 Task: Add Barrelstone Chardonnay to the cart.
Action: Mouse moved to (750, 255)
Screenshot: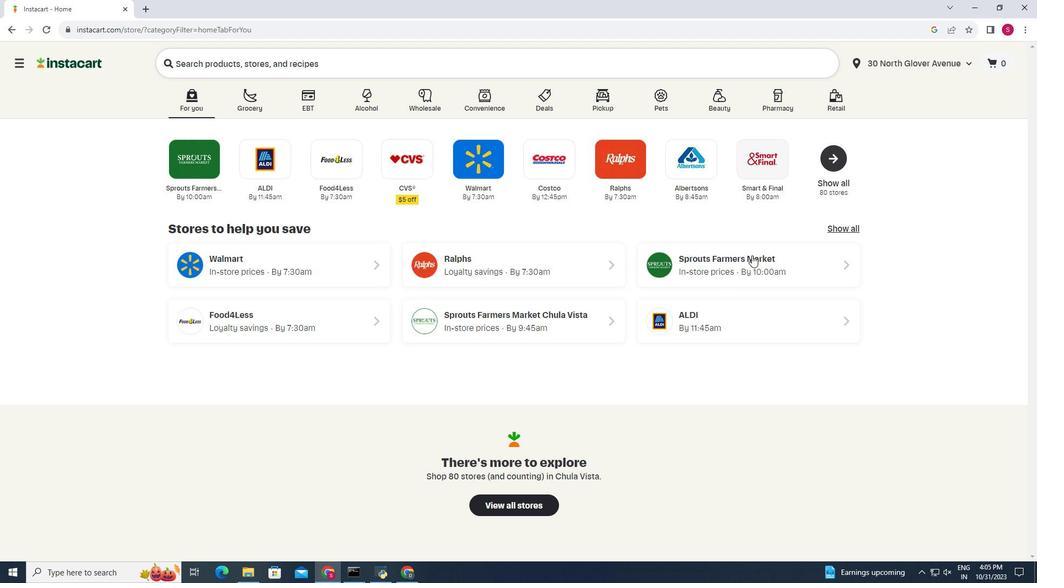 
Action: Mouse pressed left at (750, 255)
Screenshot: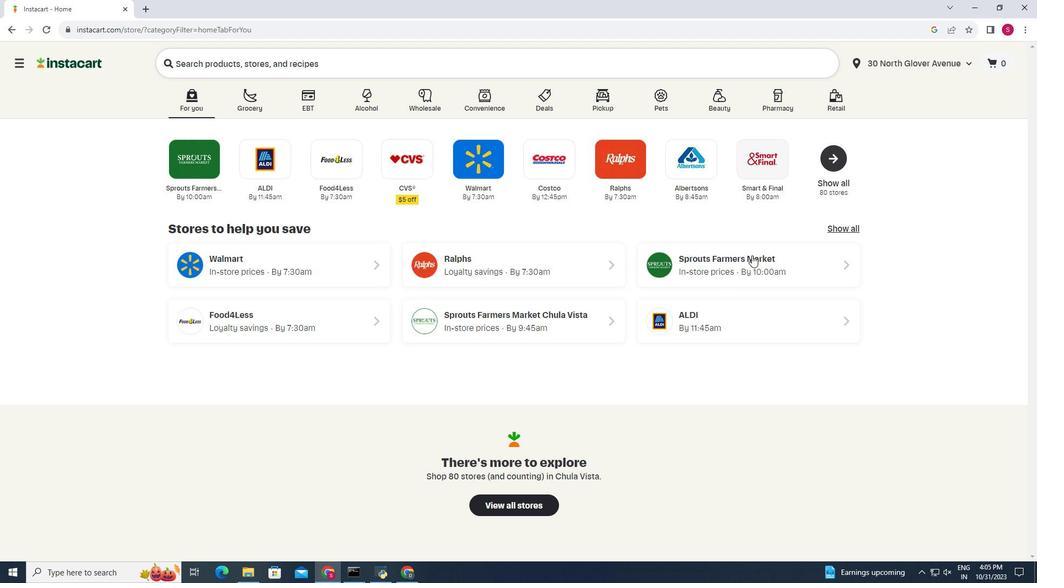 
Action: Mouse moved to (33, 514)
Screenshot: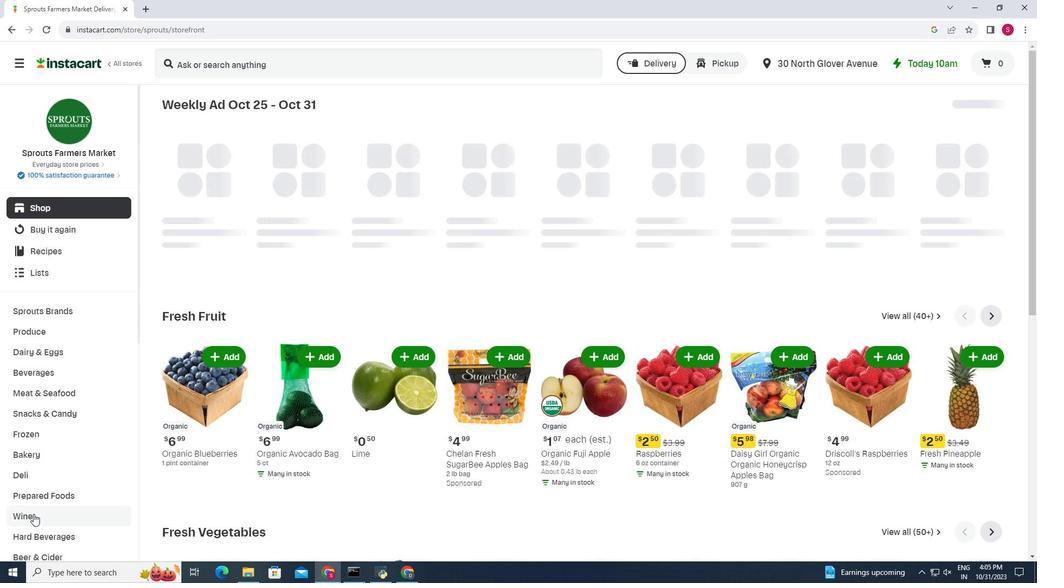 
Action: Mouse pressed left at (33, 514)
Screenshot: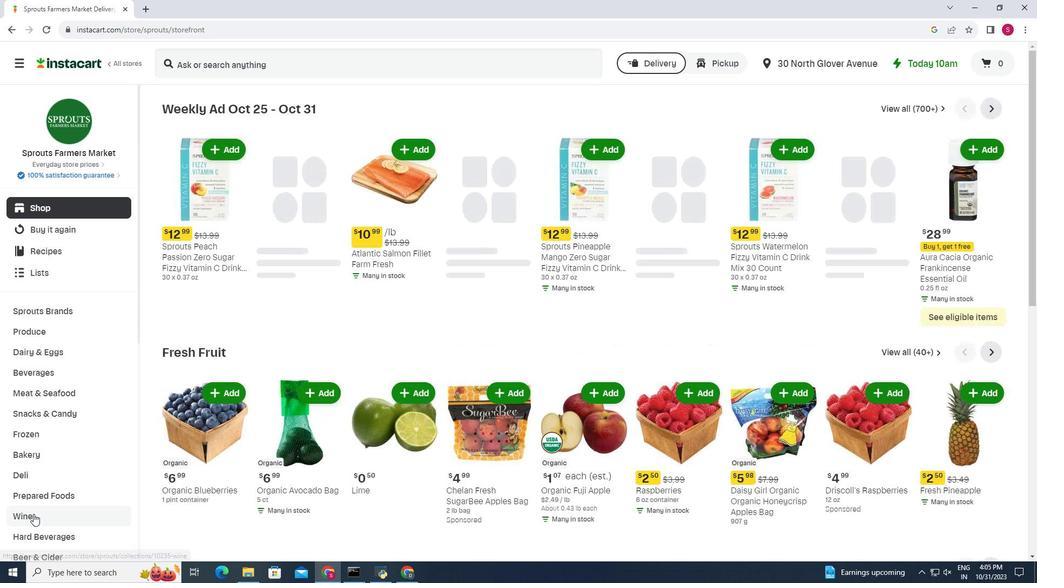 
Action: Mouse moved to (290, 133)
Screenshot: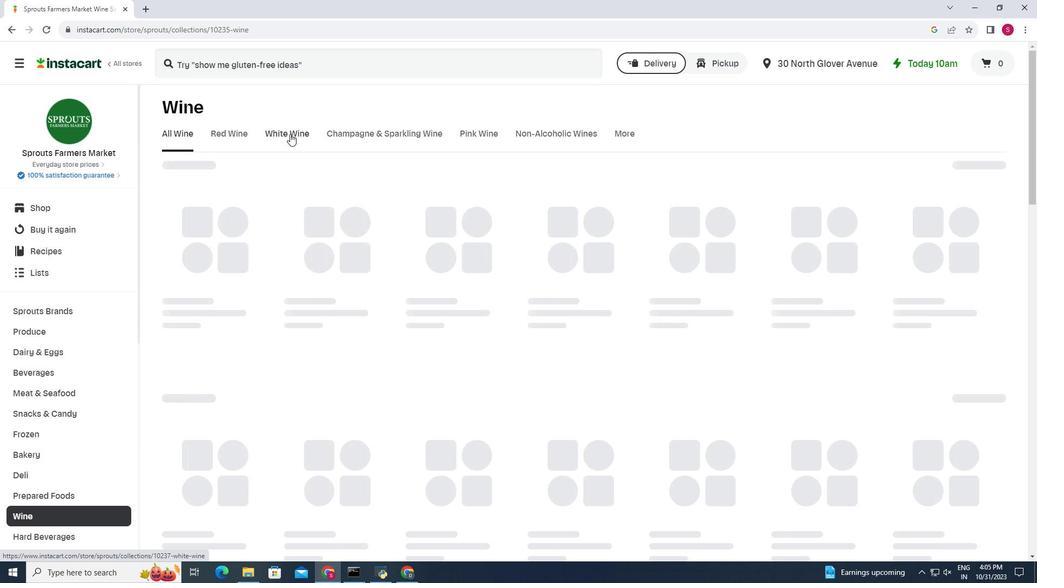 
Action: Mouse pressed left at (290, 133)
Screenshot: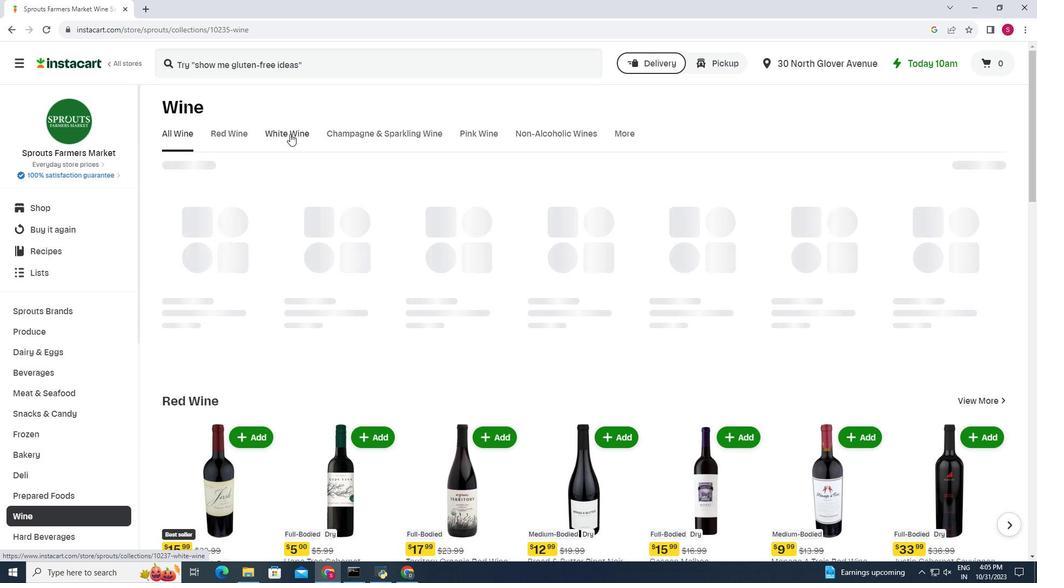 
Action: Mouse moved to (363, 186)
Screenshot: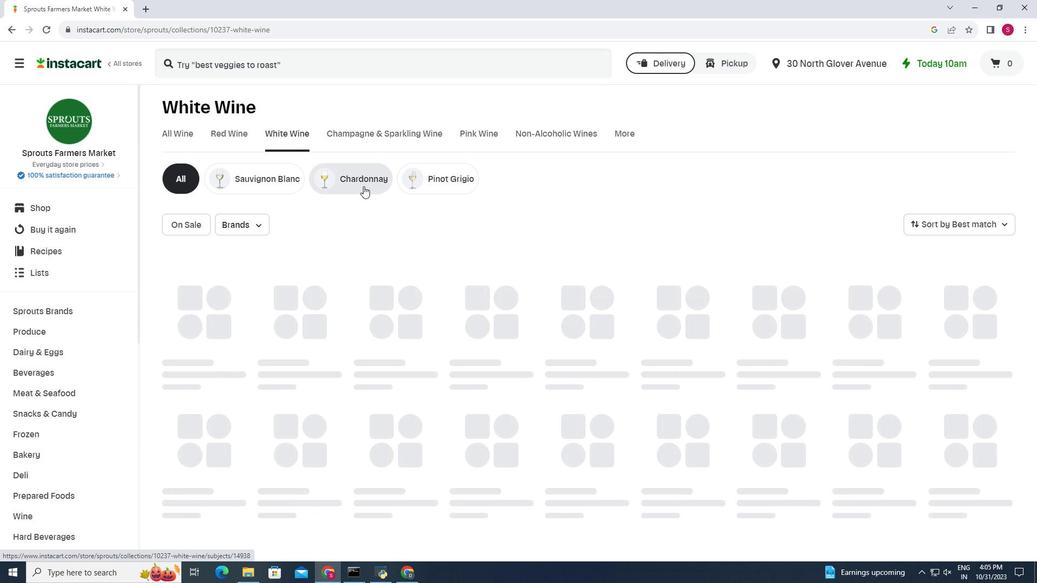 
Action: Mouse pressed left at (363, 186)
Screenshot: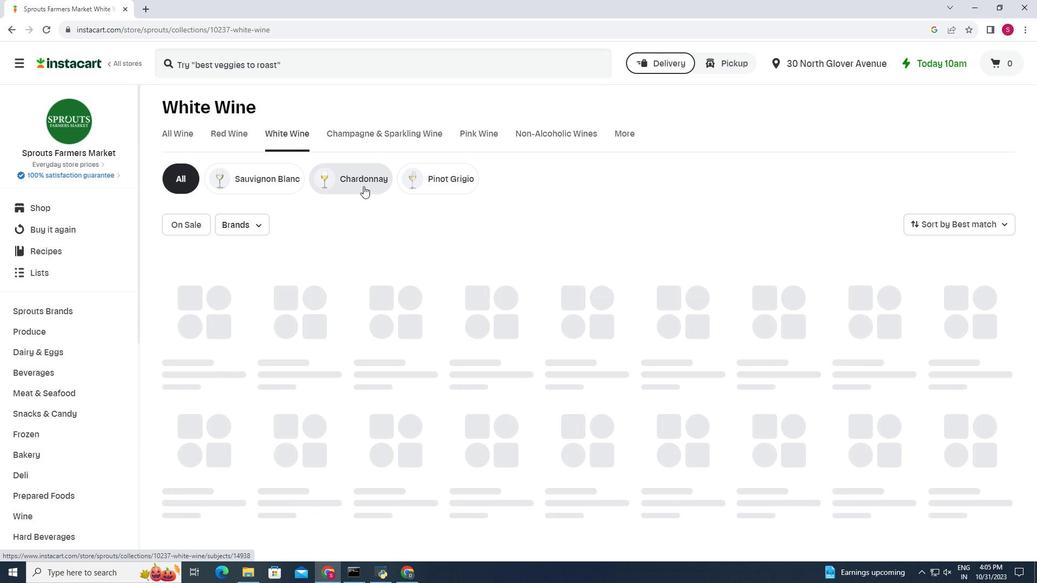 
Action: Mouse moved to (662, 231)
Screenshot: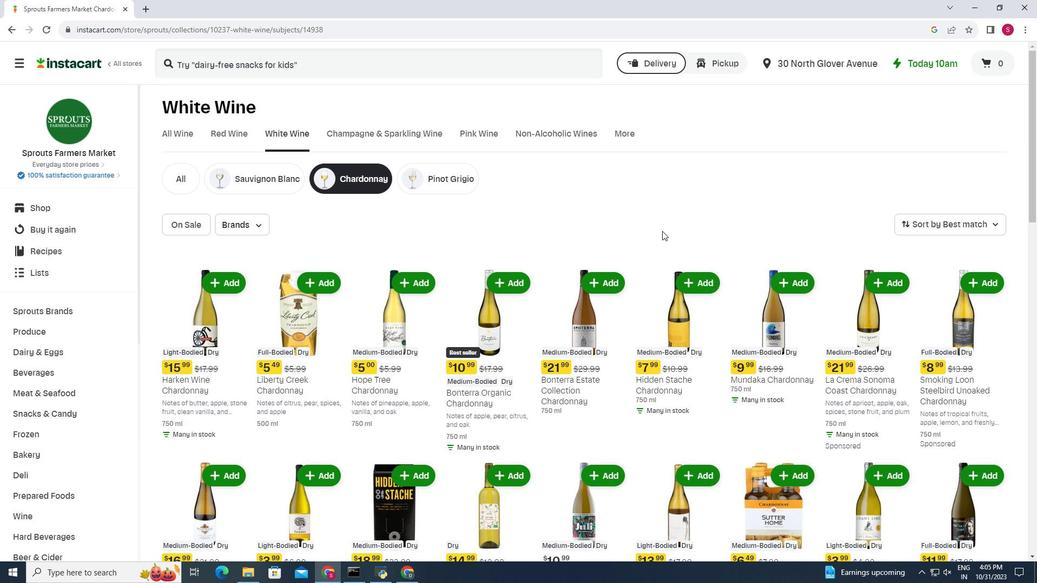 
Action: Mouse scrolled (662, 230) with delta (0, 0)
Screenshot: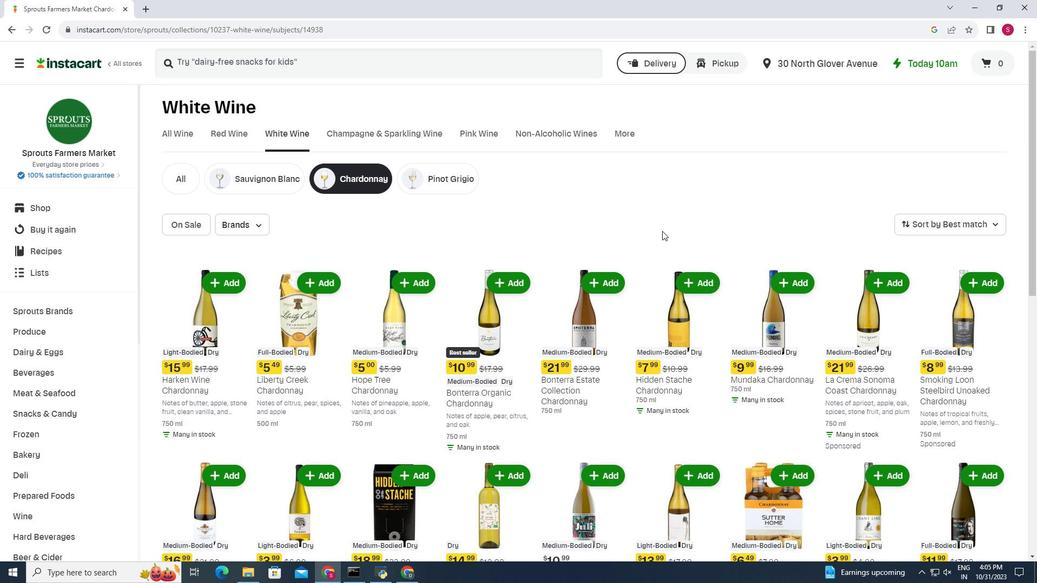 
Action: Mouse moved to (1001, 337)
Screenshot: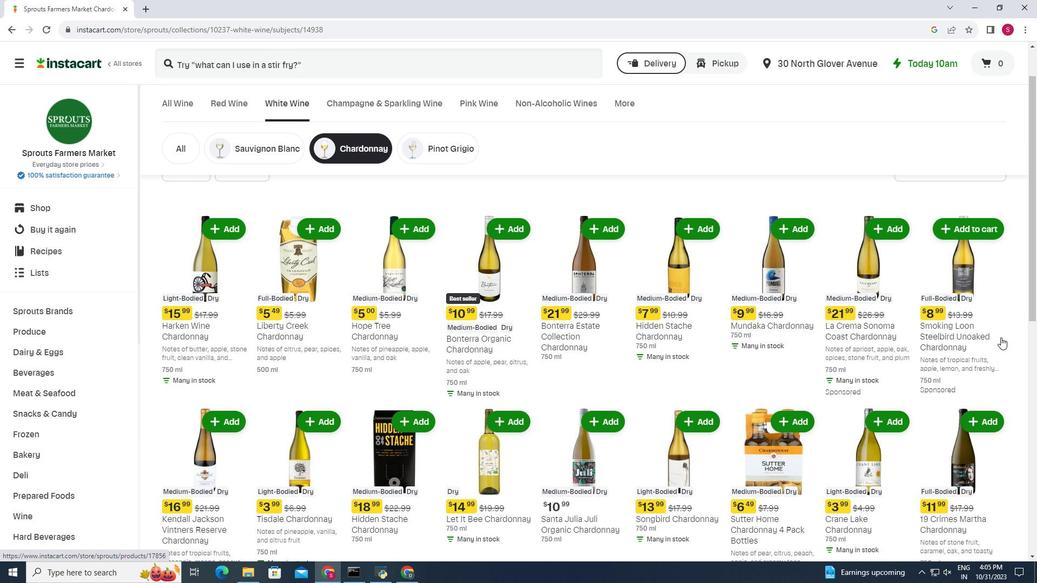 
Action: Mouse scrolled (1001, 337) with delta (0, 0)
Screenshot: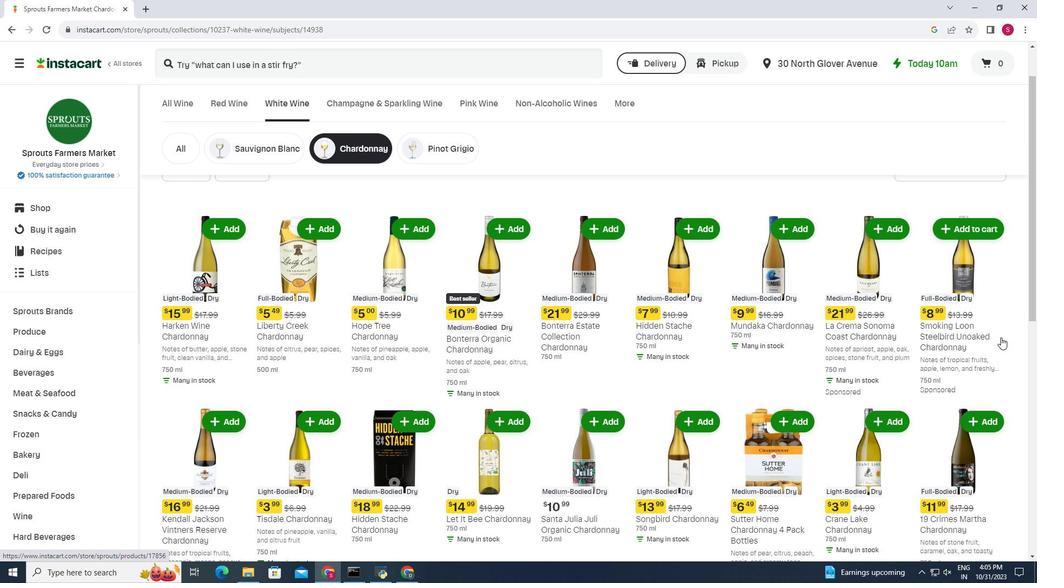 
Action: Mouse scrolled (1001, 337) with delta (0, 0)
Screenshot: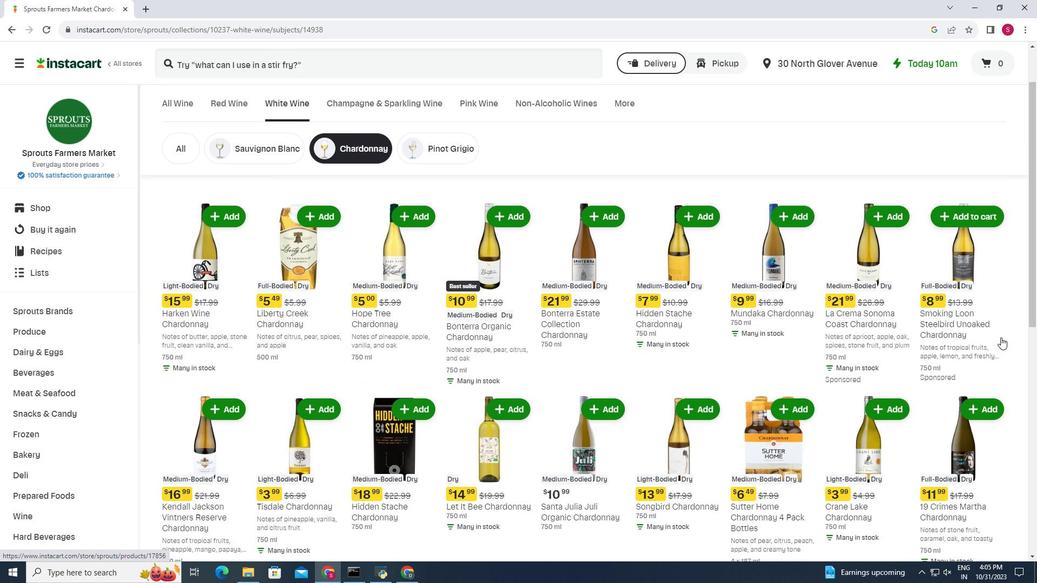 
Action: Mouse scrolled (1001, 337) with delta (0, 0)
Screenshot: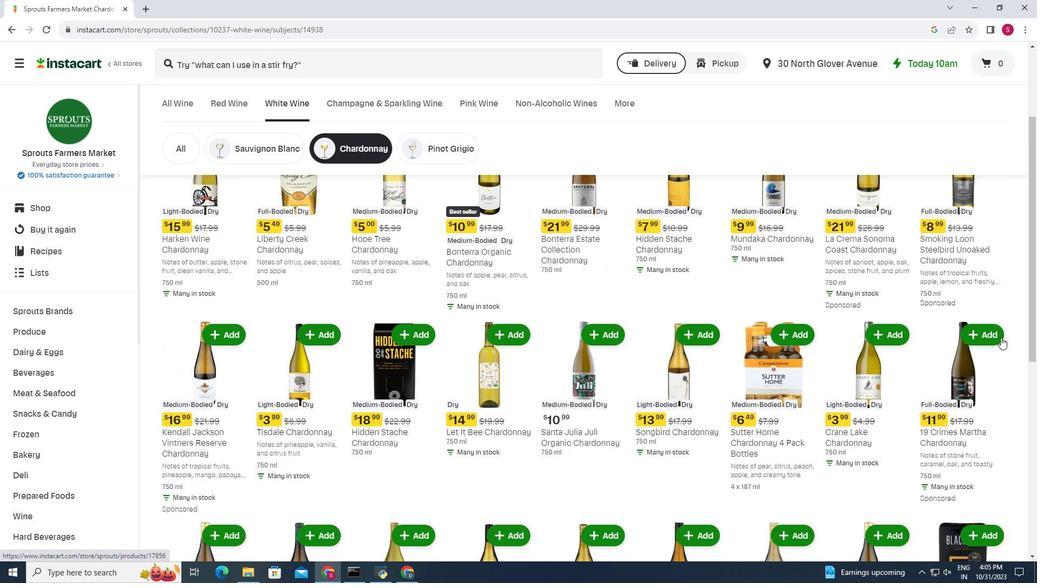 
Action: Mouse moved to (197, 365)
Screenshot: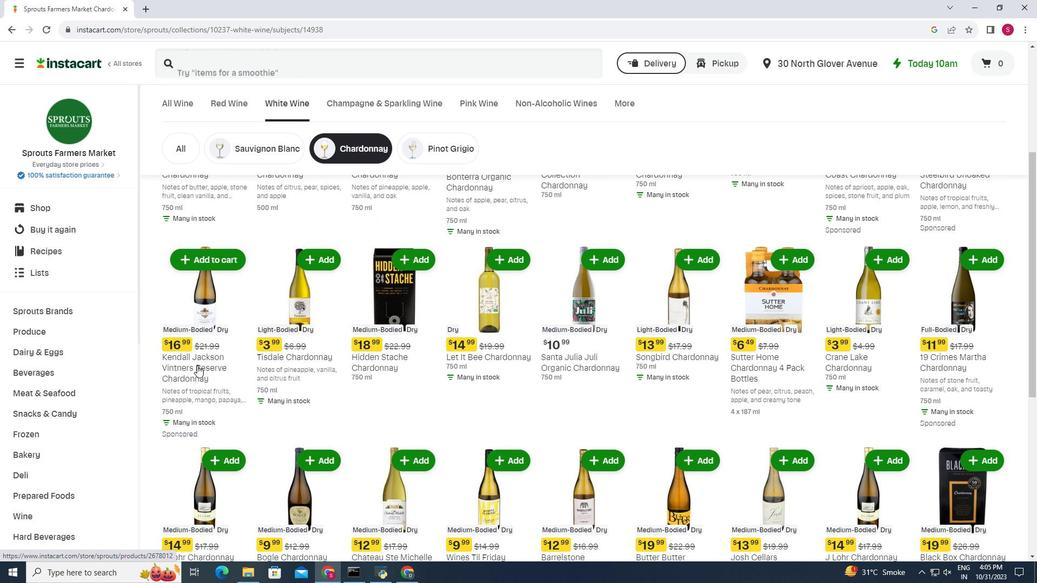
Action: Mouse scrolled (197, 365) with delta (0, 0)
Screenshot: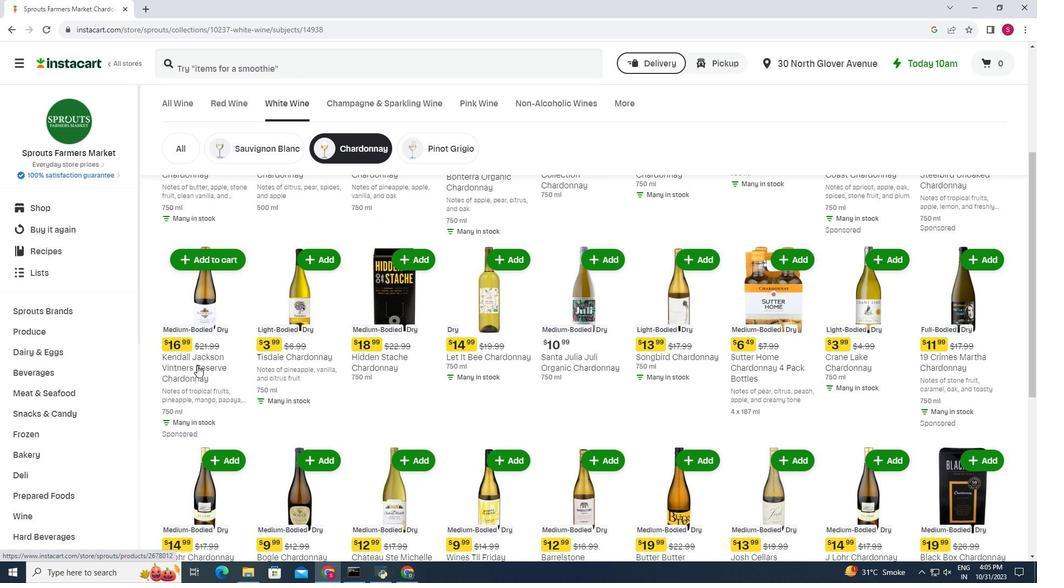 
Action: Mouse scrolled (197, 365) with delta (0, 0)
Screenshot: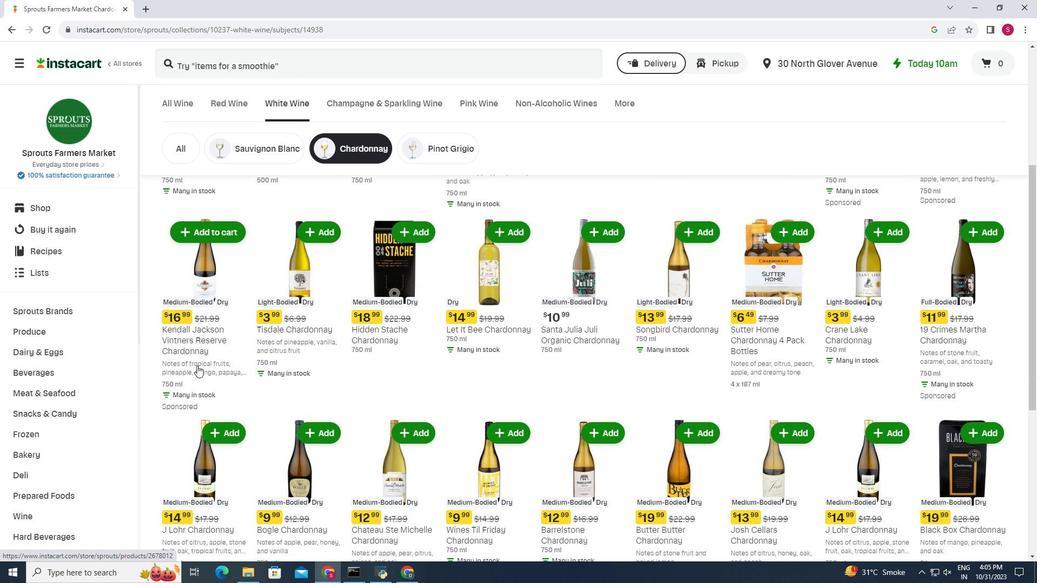 
Action: Mouse scrolled (197, 365) with delta (0, 0)
Screenshot: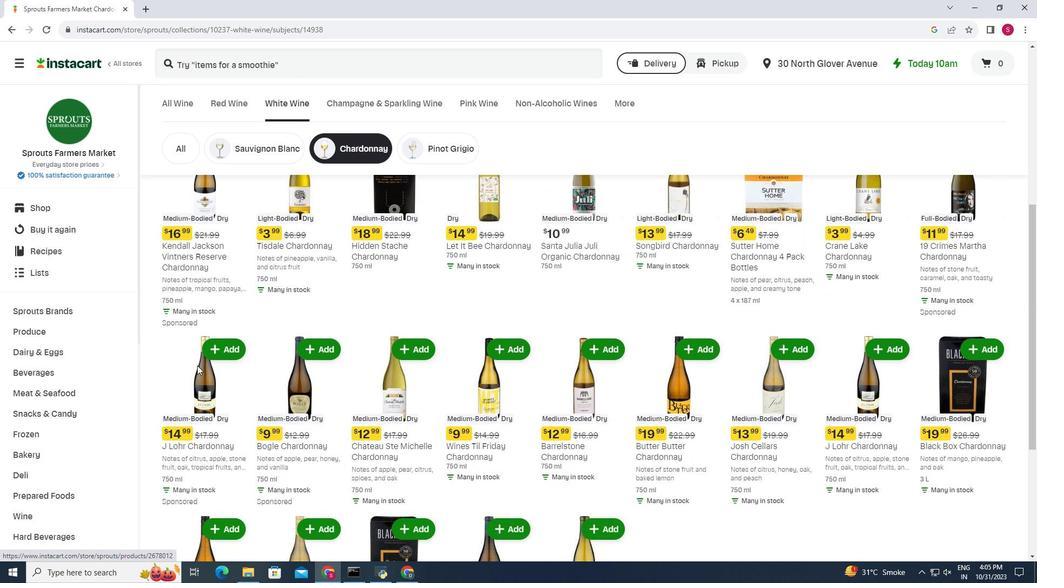 
Action: Mouse moved to (601, 295)
Screenshot: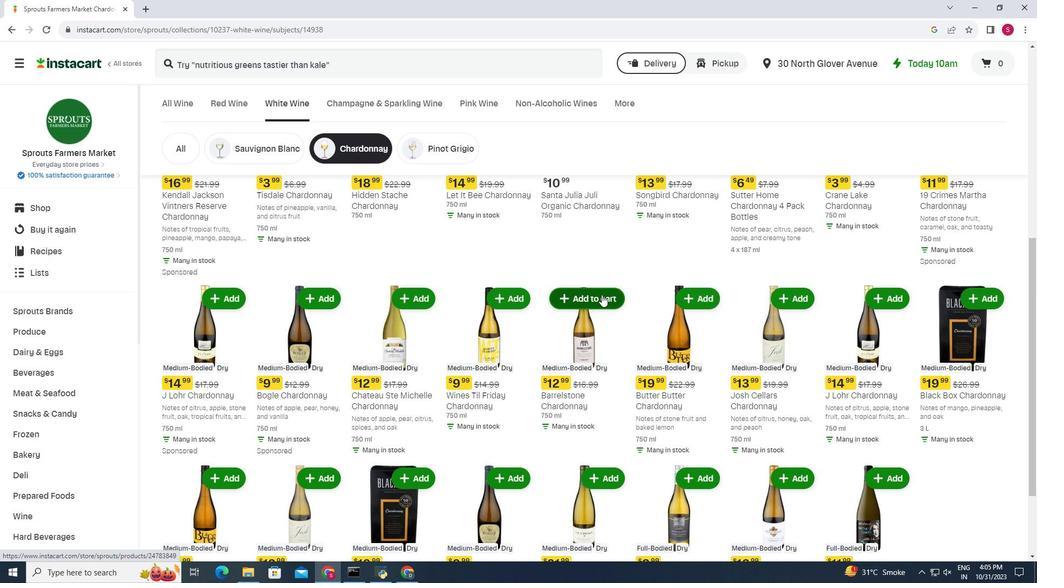 
Action: Mouse pressed left at (601, 295)
Screenshot: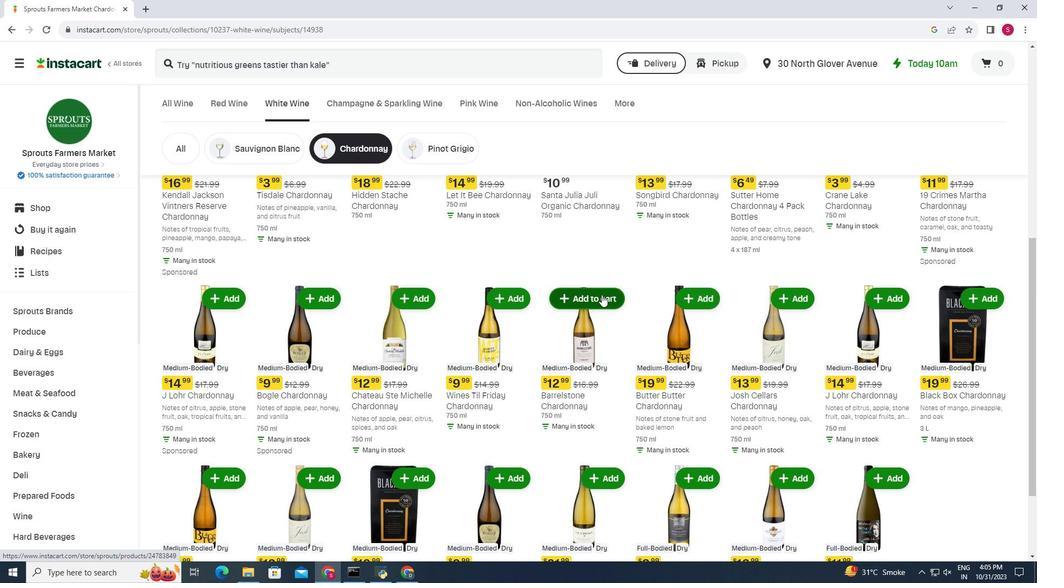 
Action: Mouse moved to (602, 266)
Screenshot: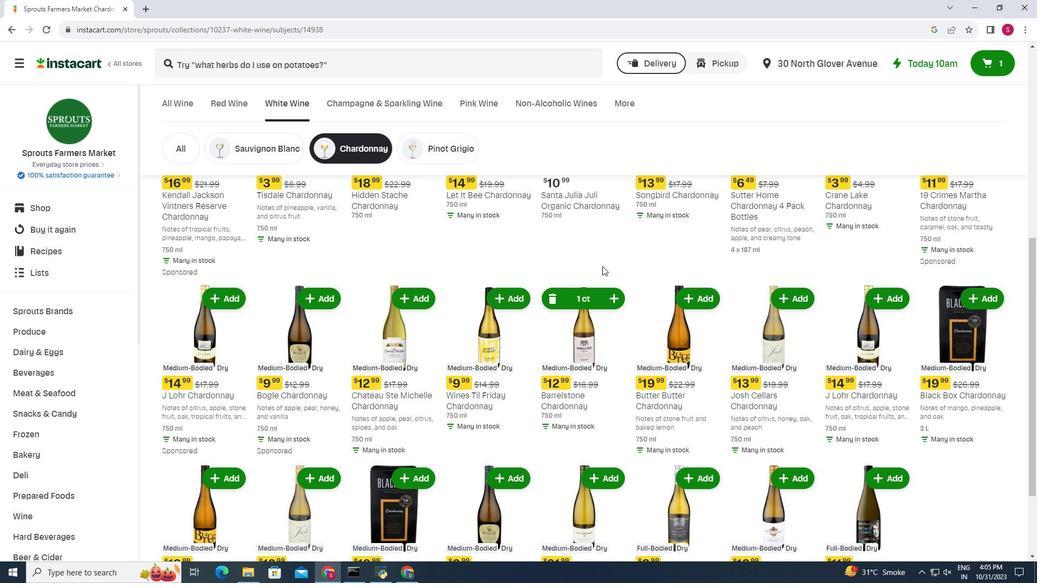 
